 Task: Create in the project ChaseTech and in the Backlog issue 'Upgrade the website navigation and menu design of a web application to improve user experience and website organization' a child issue 'Big data model bias and fairness remediation and reporting', and assign it to team member softage.4@softage.net. Create in the project ChaseTech and in the Backlog issue 'Create a new online platform for online fashion design courses with advanced fashion tools and community features.' a child issue 'Kubernetes cluster node and pod monitoring and optimization', and assign it to team member softage.1@softage.net
Action: Mouse moved to (1001, 514)
Screenshot: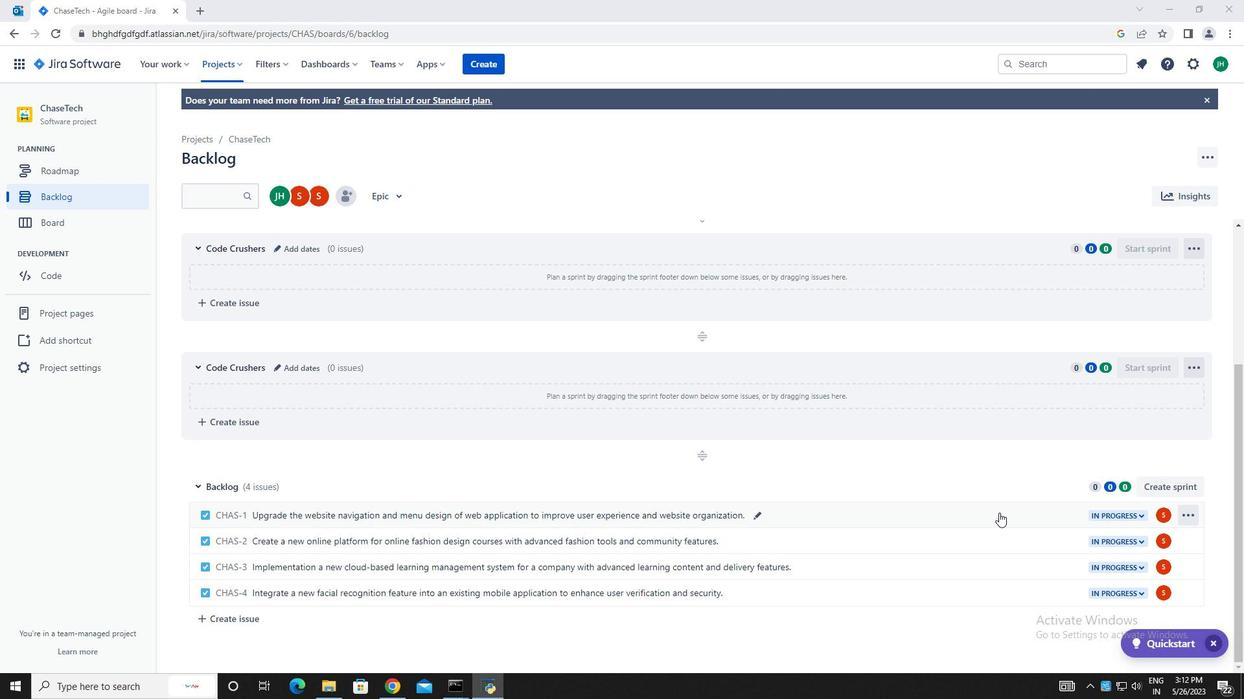 
Action: Mouse pressed left at (1001, 514)
Screenshot: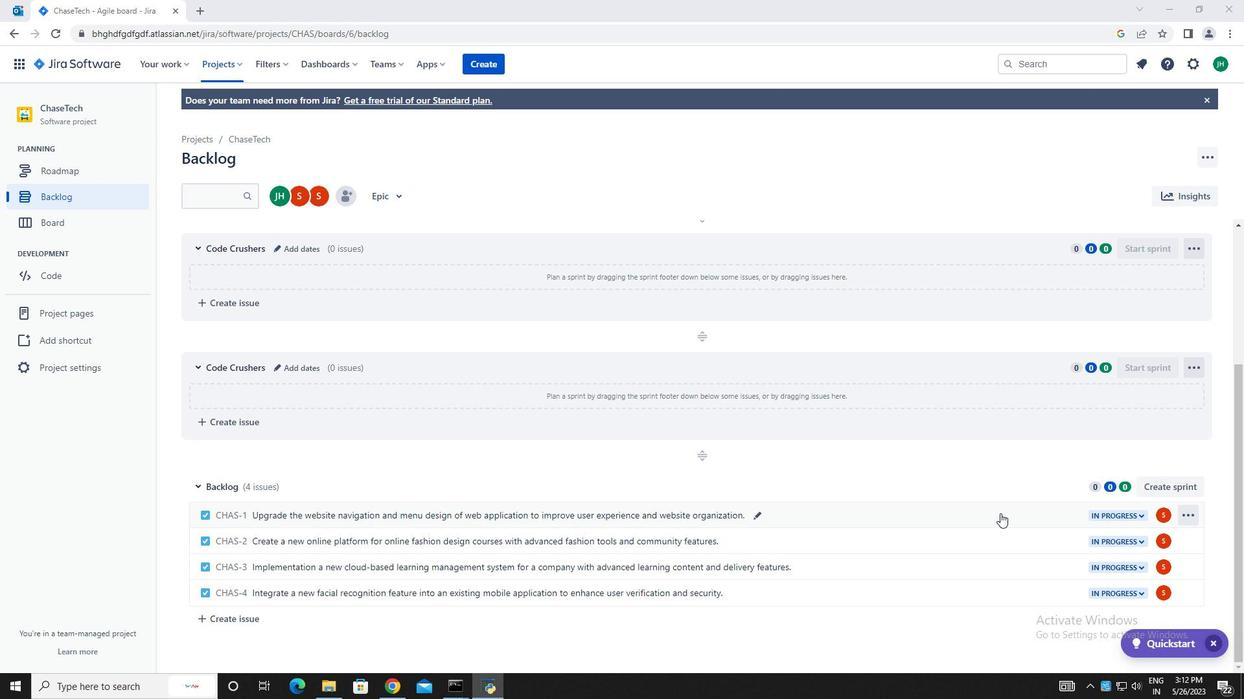 
Action: Mouse moved to (1013, 369)
Screenshot: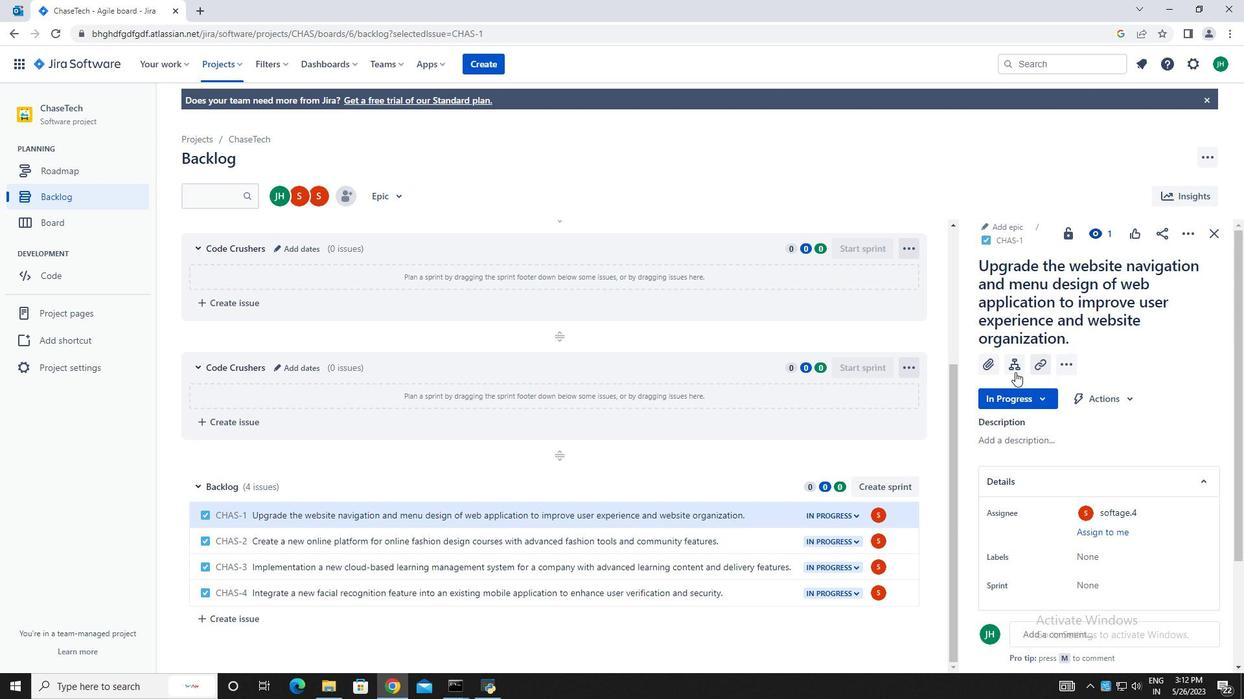 
Action: Mouse pressed left at (1013, 369)
Screenshot: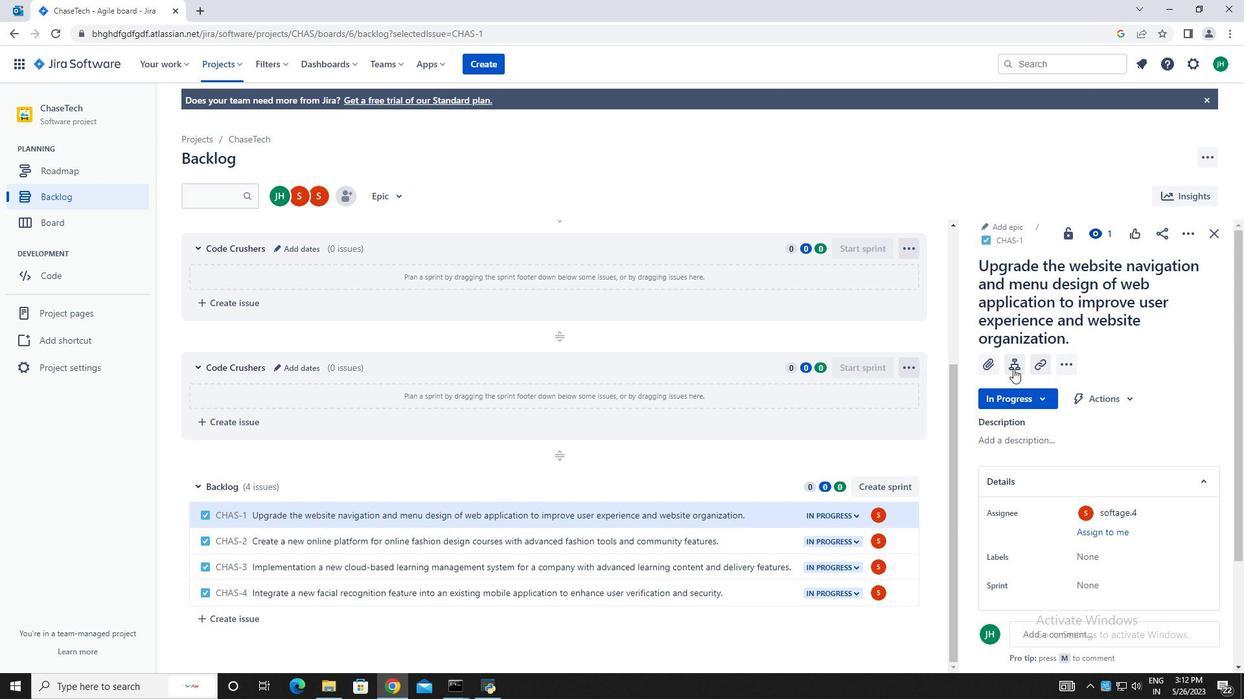 
Action: Mouse moved to (1022, 434)
Screenshot: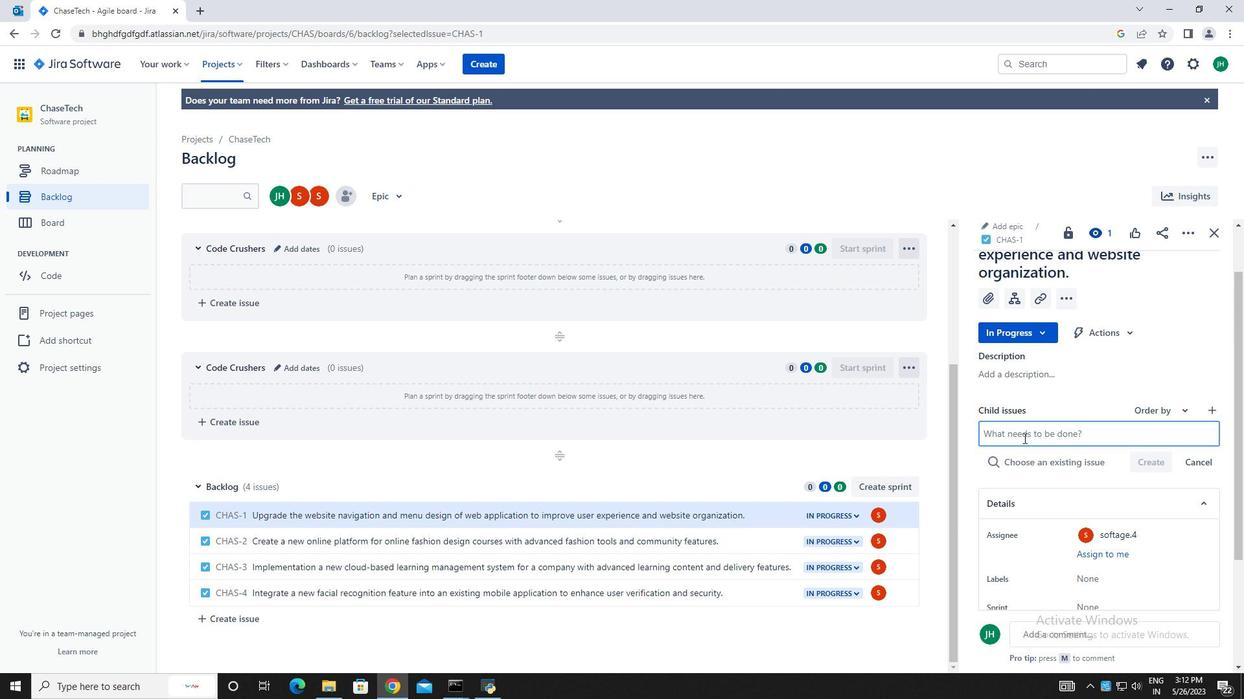 
Action: Mouse pressed left at (1022, 434)
Screenshot: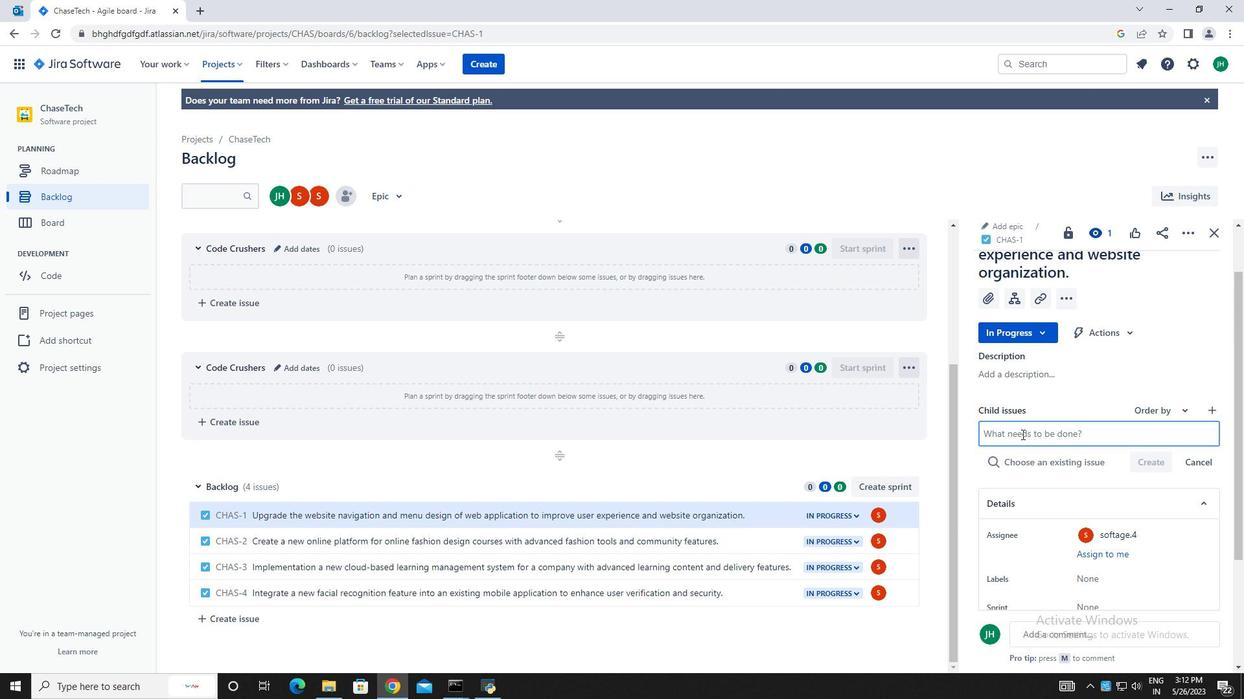 
Action: Key pressed <Key.caps_lock>B<Key.caps_lock>ig<Key.space>data<Key.space>model<Key.space>bias<Key.space>and<Key.space>fairness<Key.space>remediation<Key.space>and<Key.space>reporting<Key.space><Key.enter>
Screenshot: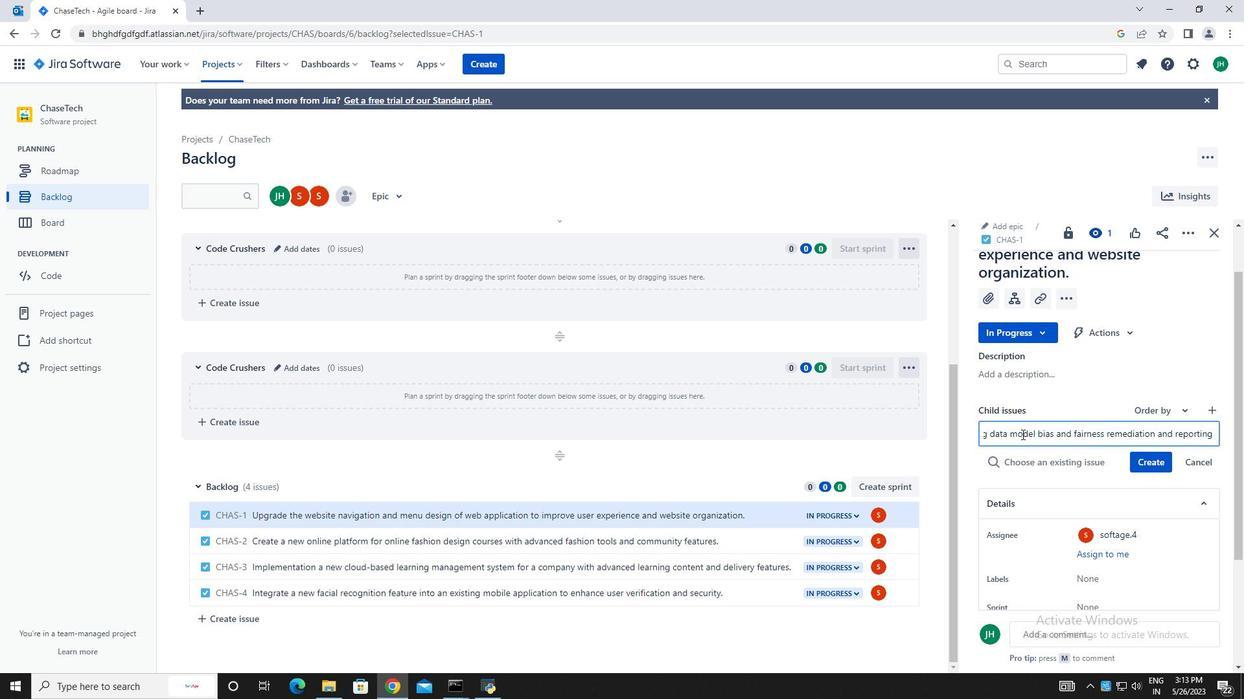 
Action: Mouse moved to (1167, 443)
Screenshot: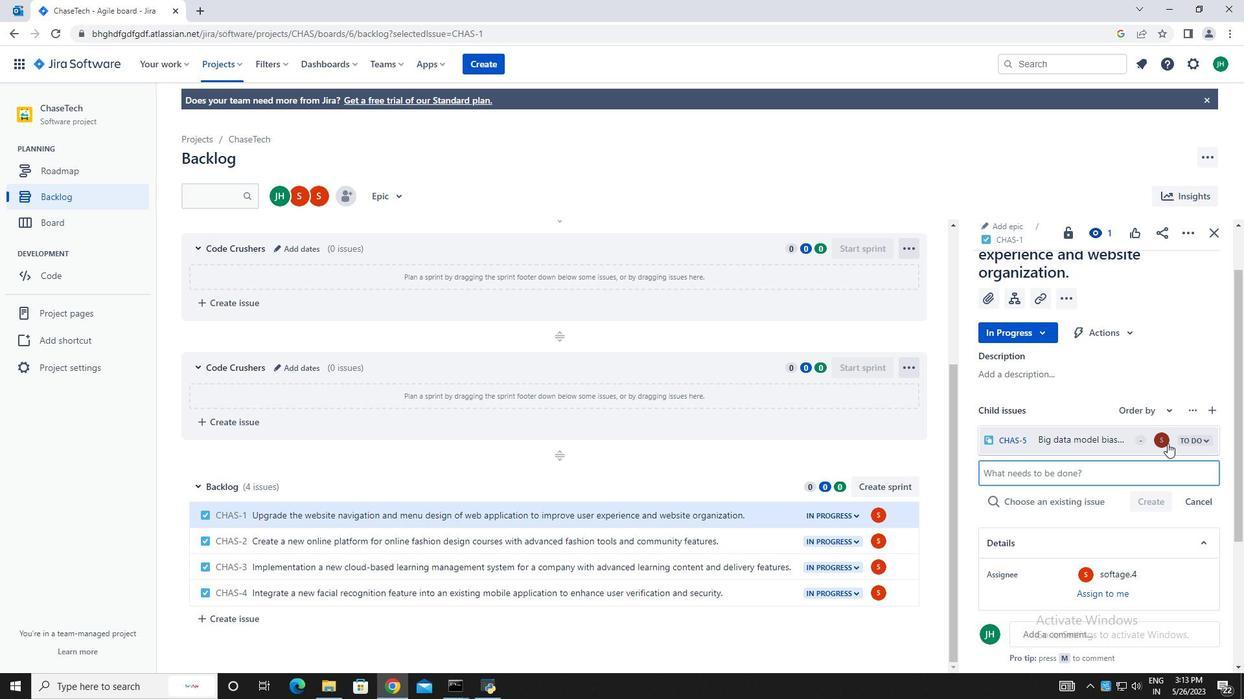 
Action: Mouse pressed left at (1167, 443)
Screenshot: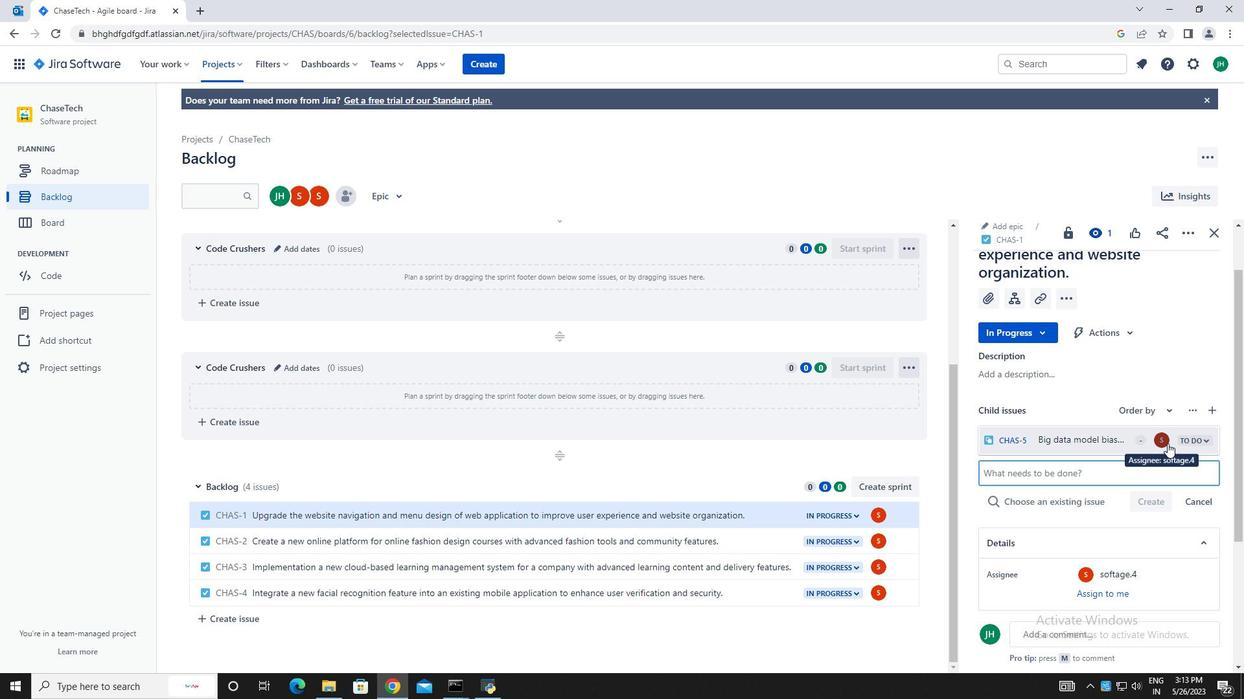 
Action: Mouse moved to (1064, 367)
Screenshot: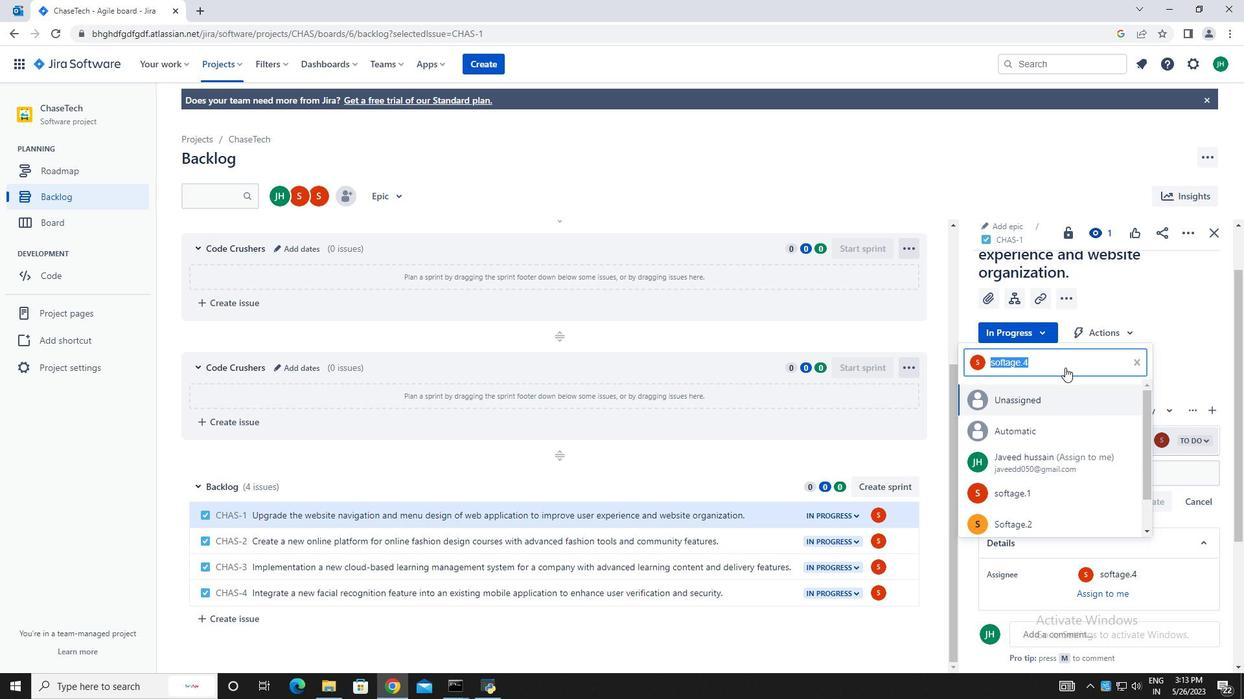 
Action: Key pressed softage.4
Screenshot: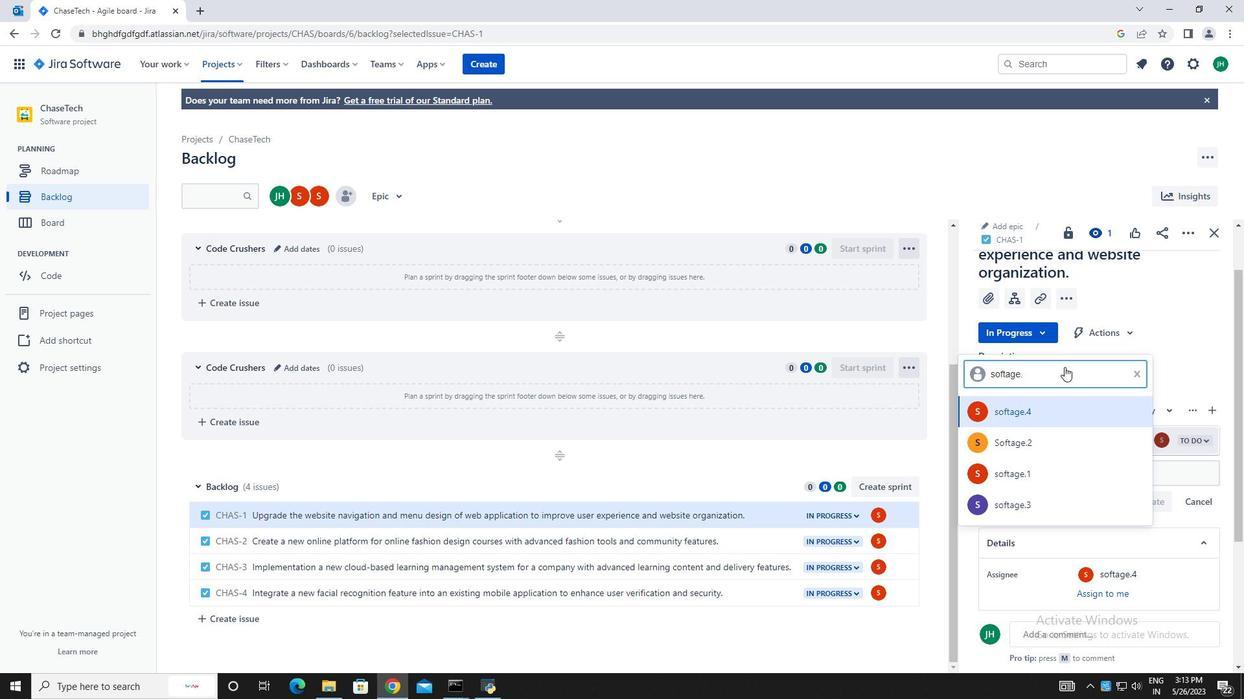 
Action: Mouse moved to (1081, 410)
Screenshot: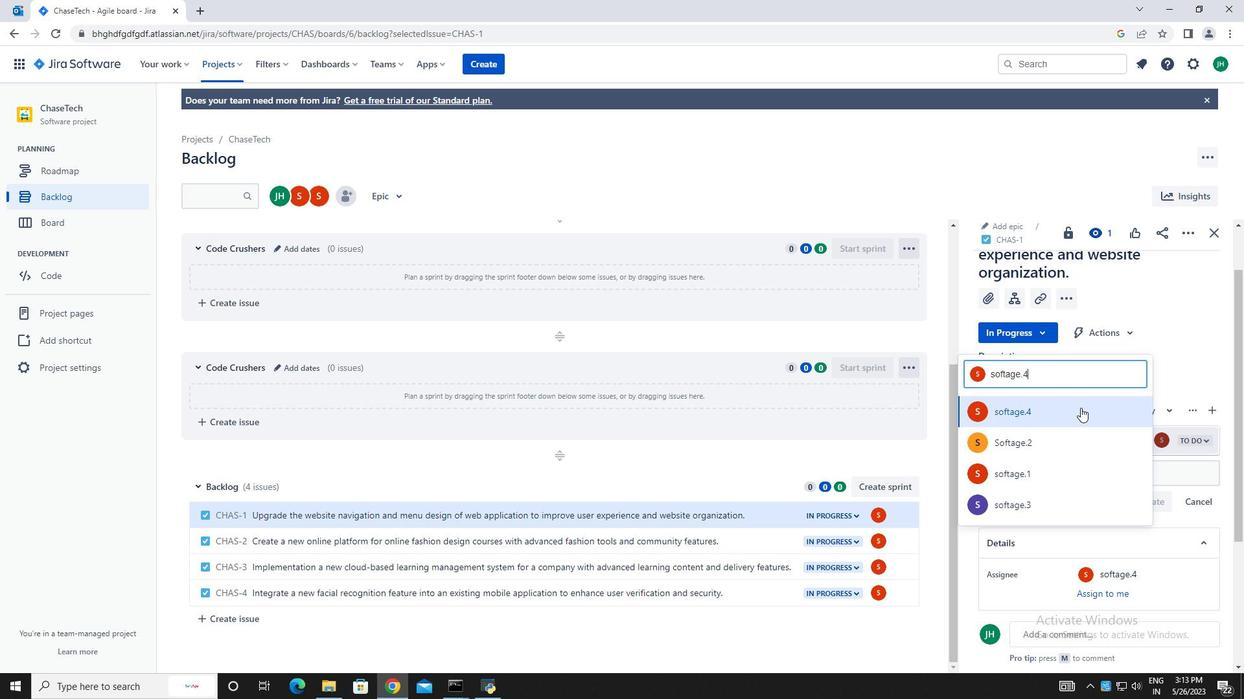 
Action: Mouse pressed left at (1081, 410)
Screenshot: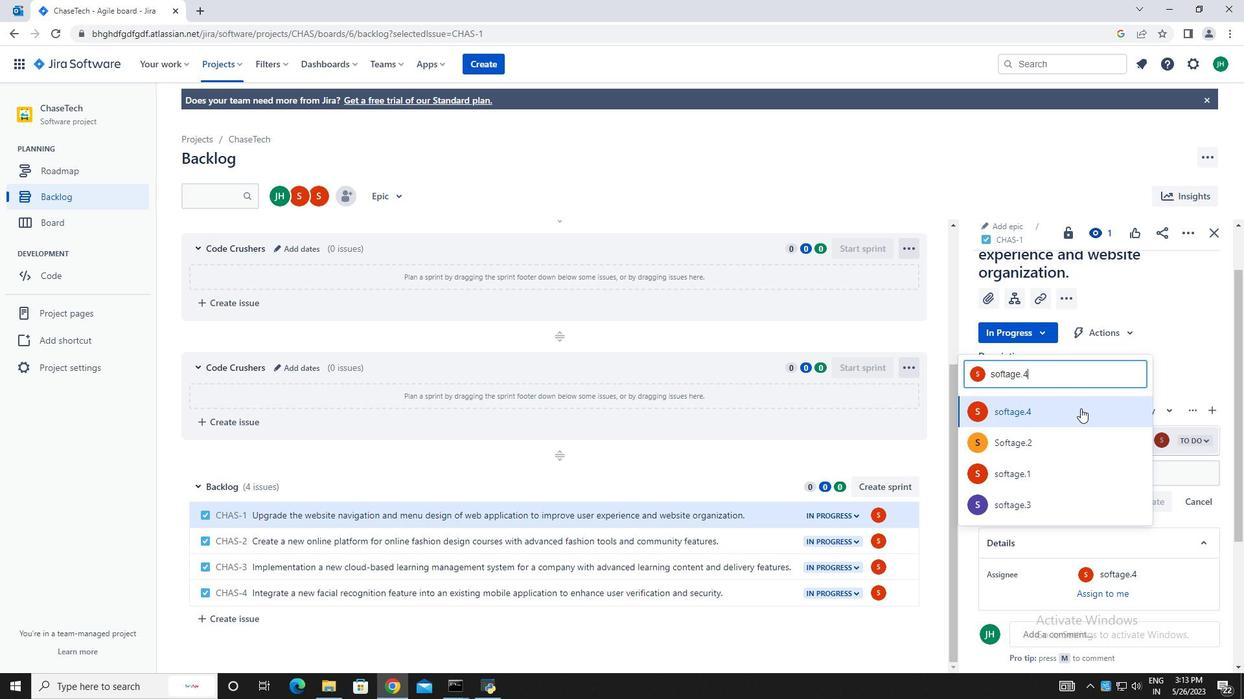 
Action: Mouse moved to (1216, 234)
Screenshot: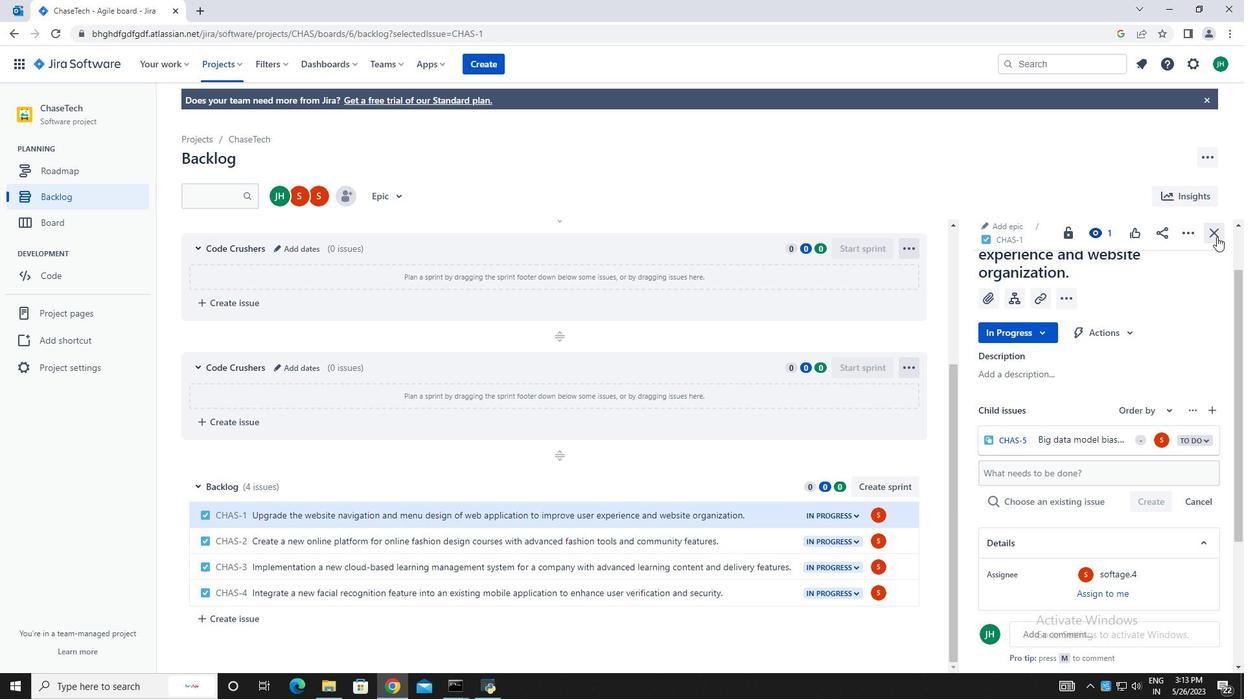 
Action: Mouse pressed left at (1216, 234)
Screenshot: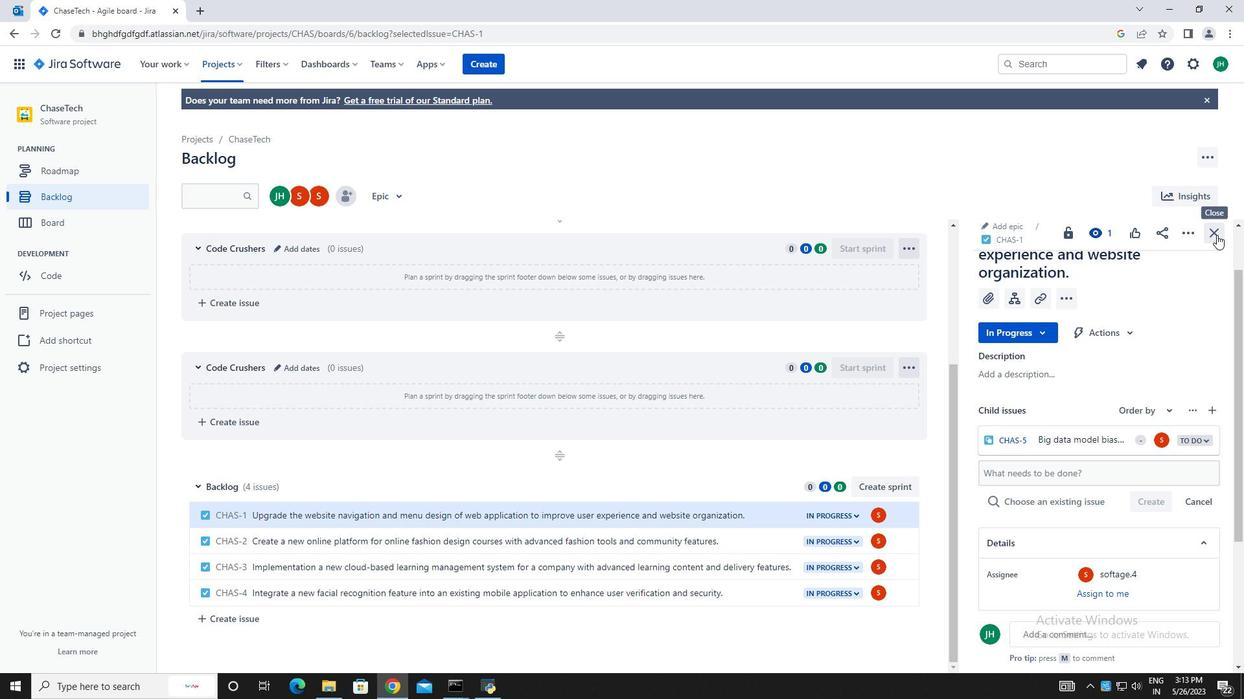 
Action: Mouse moved to (992, 547)
Screenshot: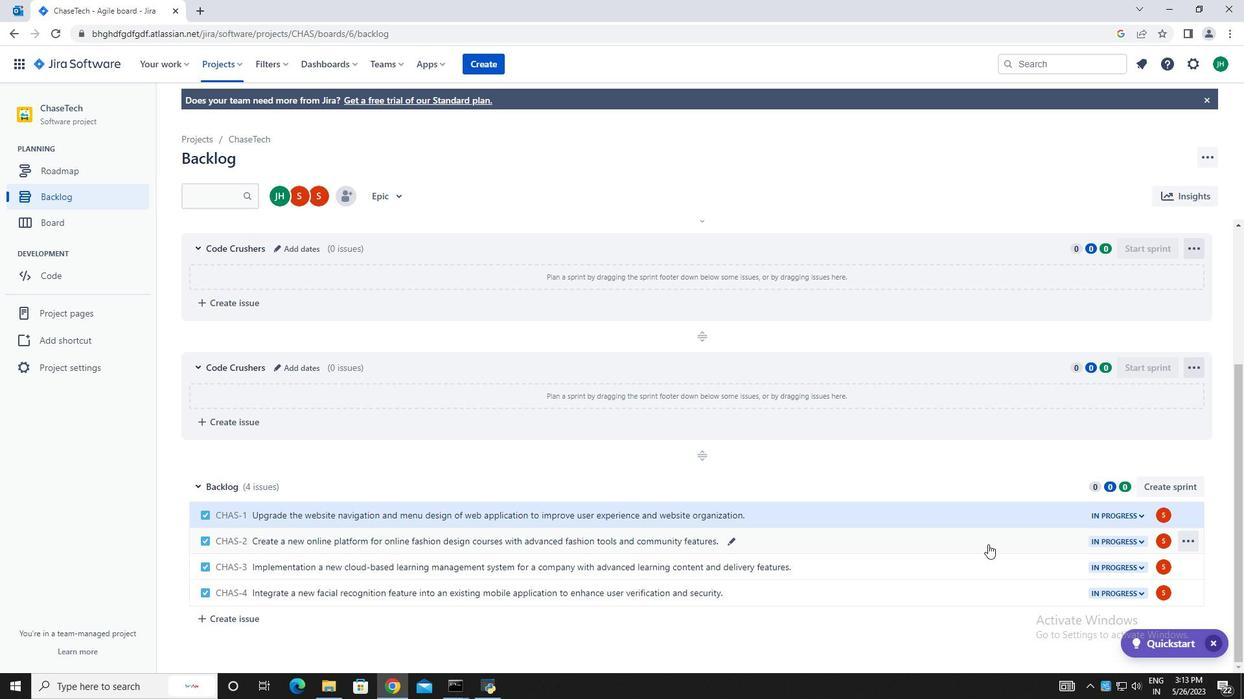 
Action: Mouse pressed left at (992, 547)
Screenshot: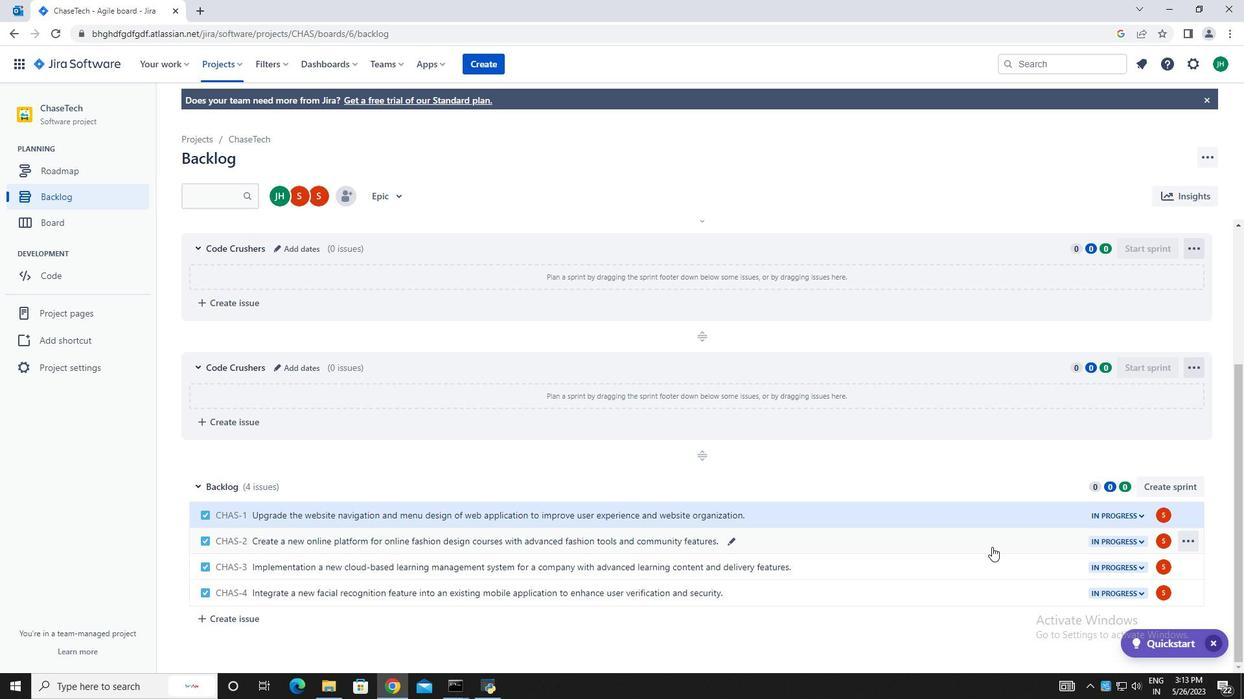 
Action: Mouse moved to (1014, 346)
Screenshot: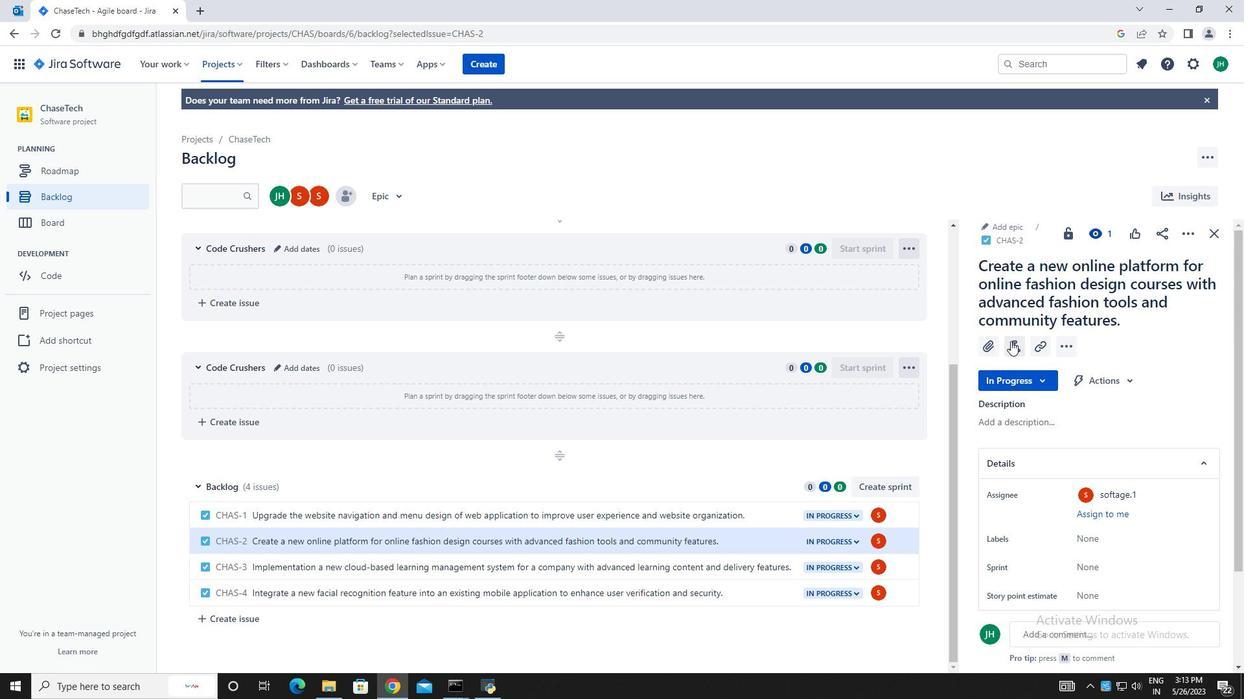 
Action: Mouse pressed left at (1014, 346)
Screenshot: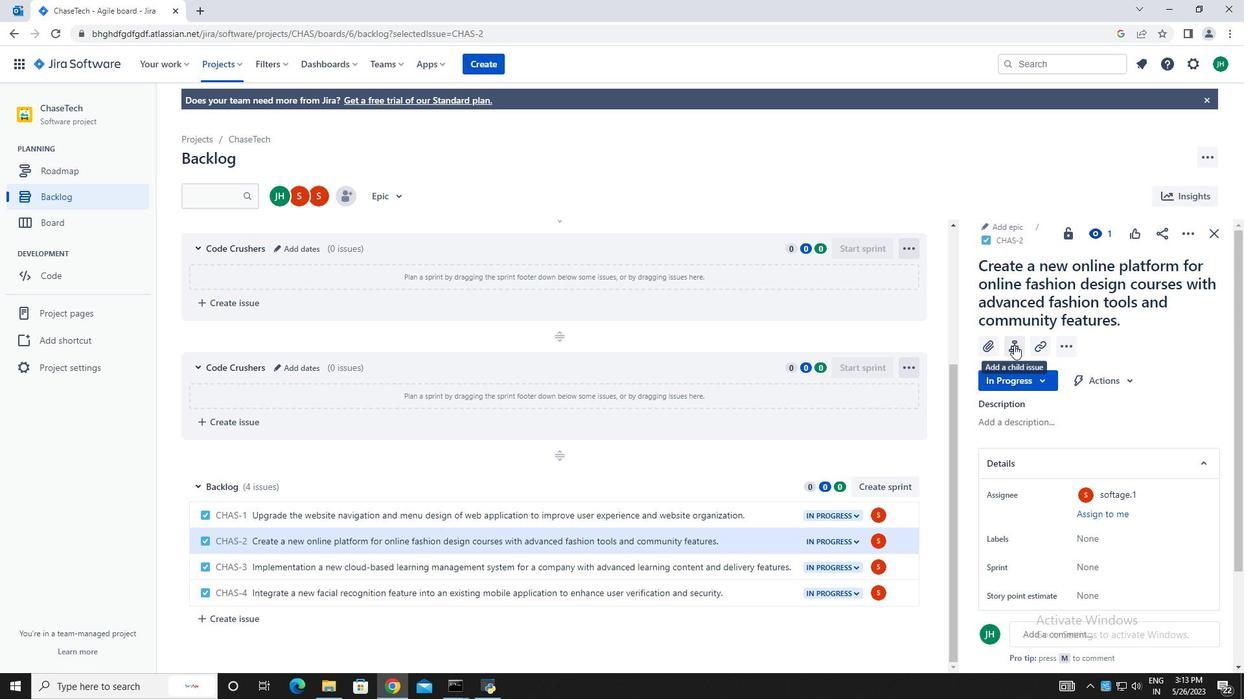 
Action: Mouse moved to (1024, 432)
Screenshot: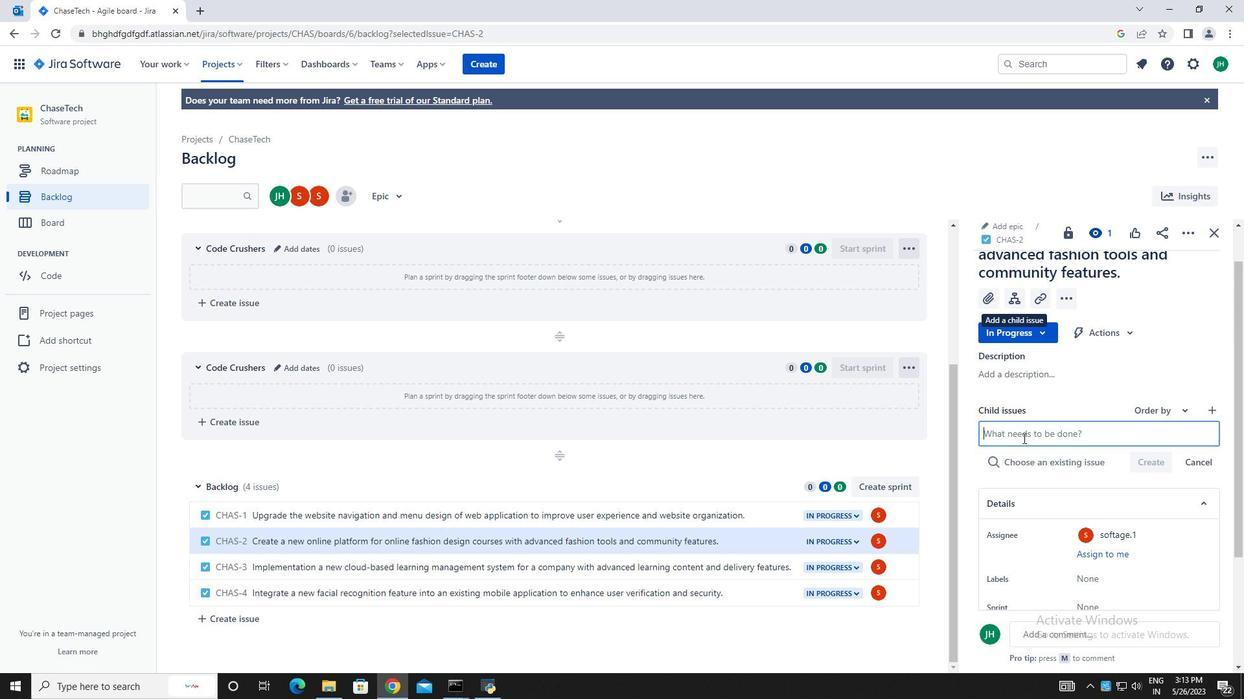 
Action: Mouse pressed left at (1024, 432)
Screenshot: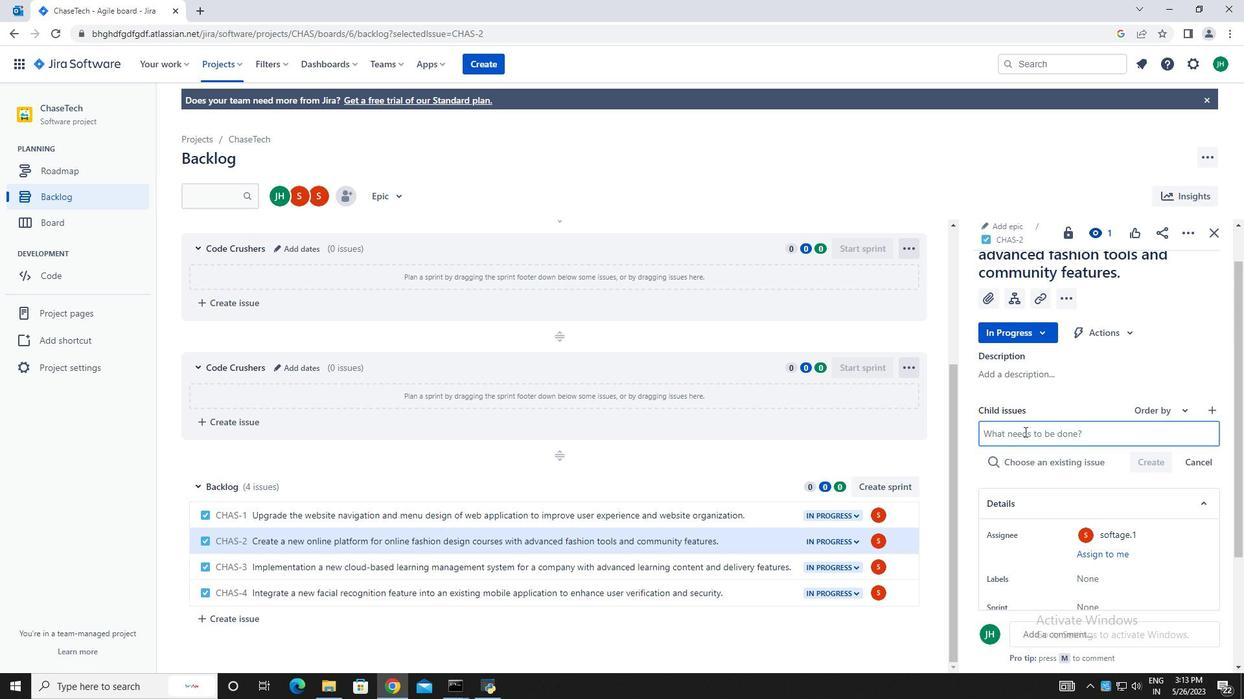 
Action: Key pressed <Key.caps_lock>K<Key.caps_lock>ubernetes<Key.space>cluster<Key.space>node<Key.space>and<Key.space>pod<Key.space>monitoring<Key.space>and<Key.space>optimization<Key.space><Key.enter>
Screenshot: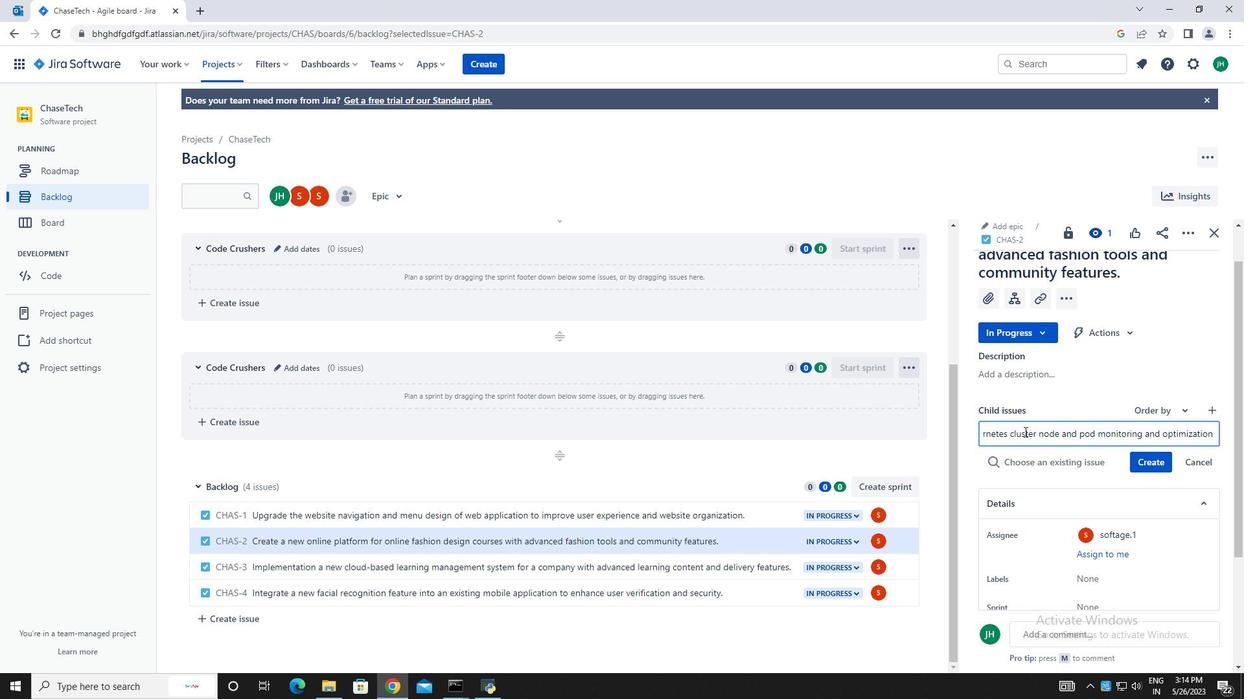 
Action: Mouse moved to (1168, 437)
Screenshot: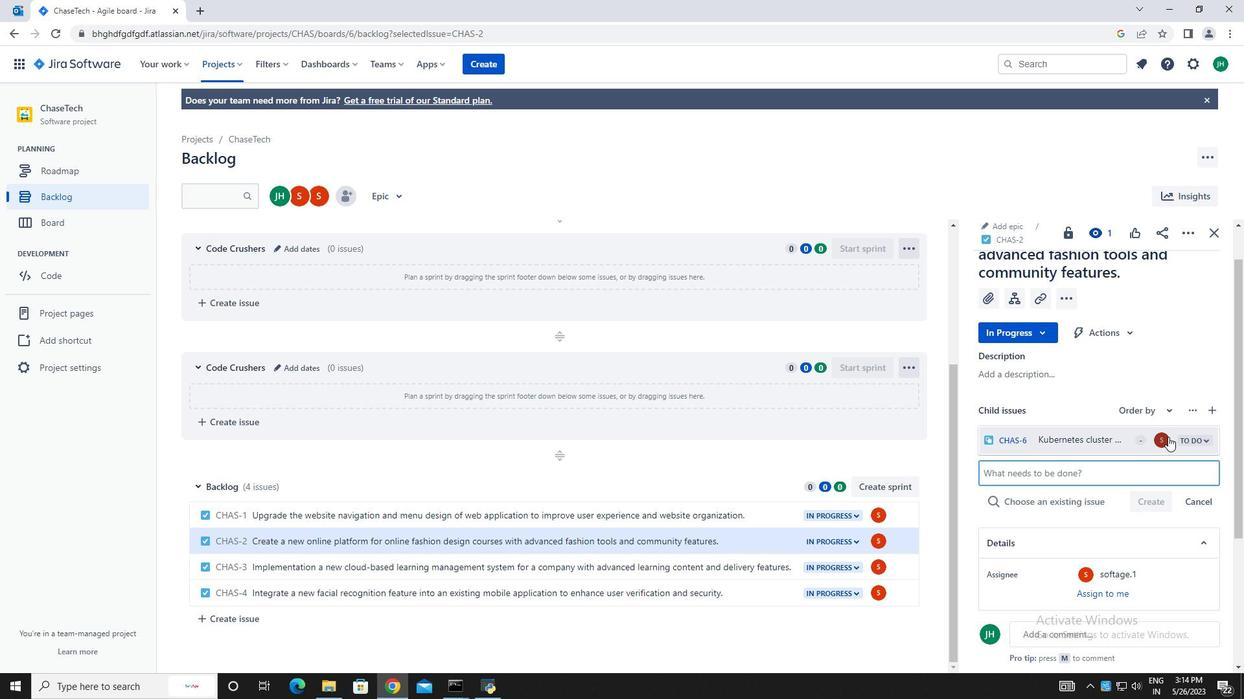 
Action: Mouse pressed left at (1168, 437)
Screenshot: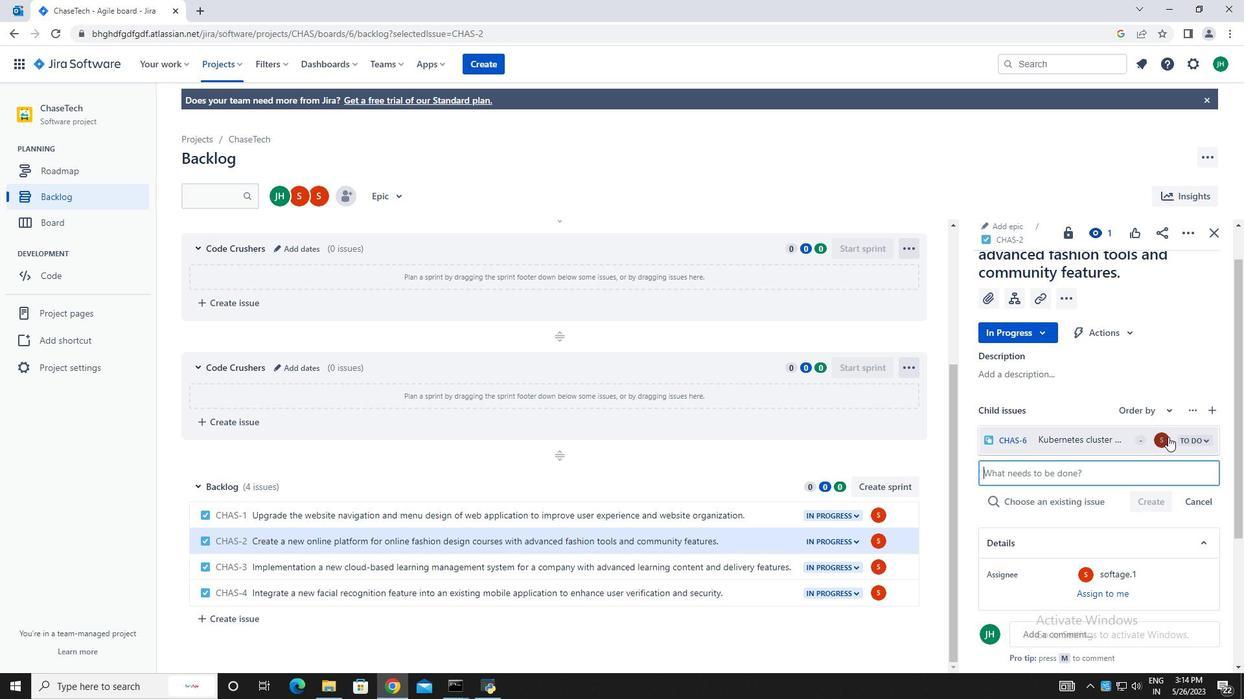 
Action: Mouse moved to (1057, 365)
Screenshot: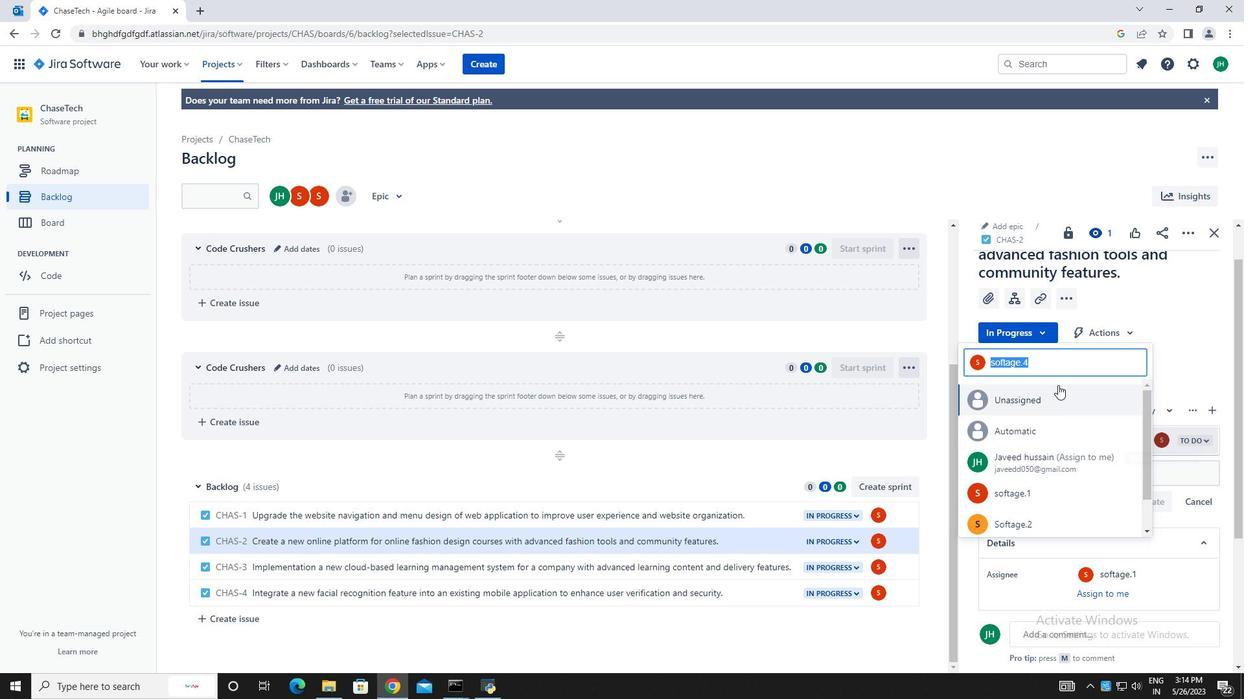 
Action: Key pressed softage.1
Screenshot: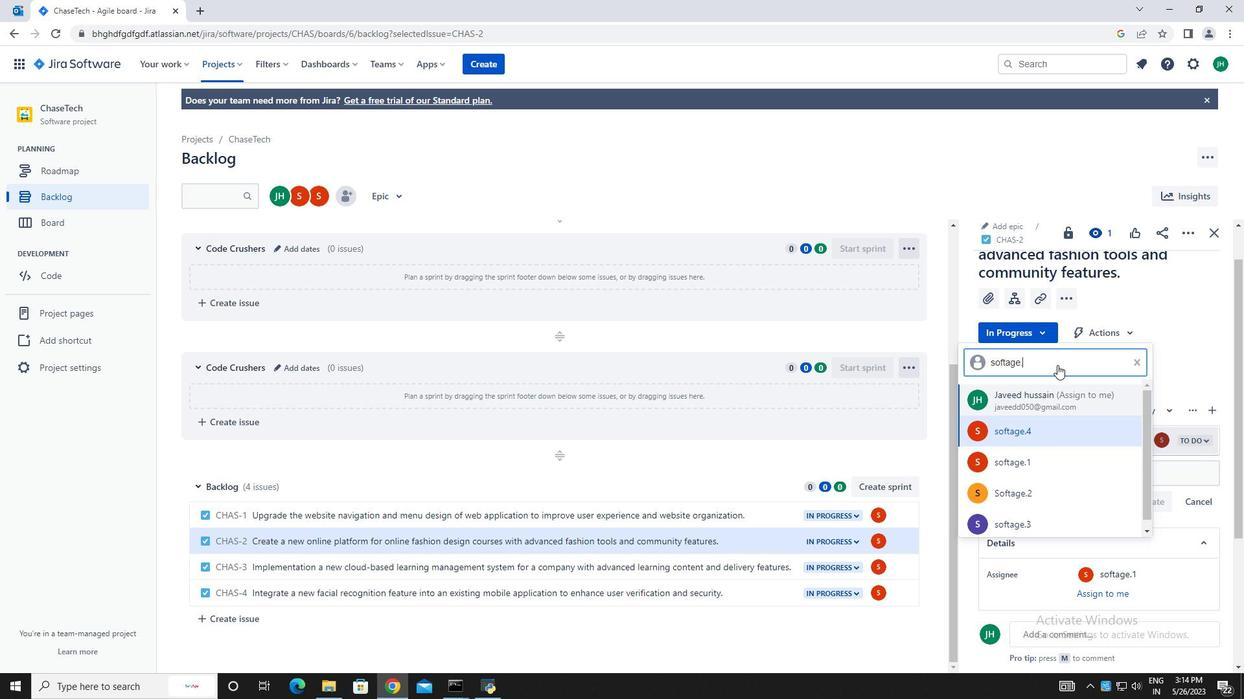 
Action: Mouse moved to (1048, 411)
Screenshot: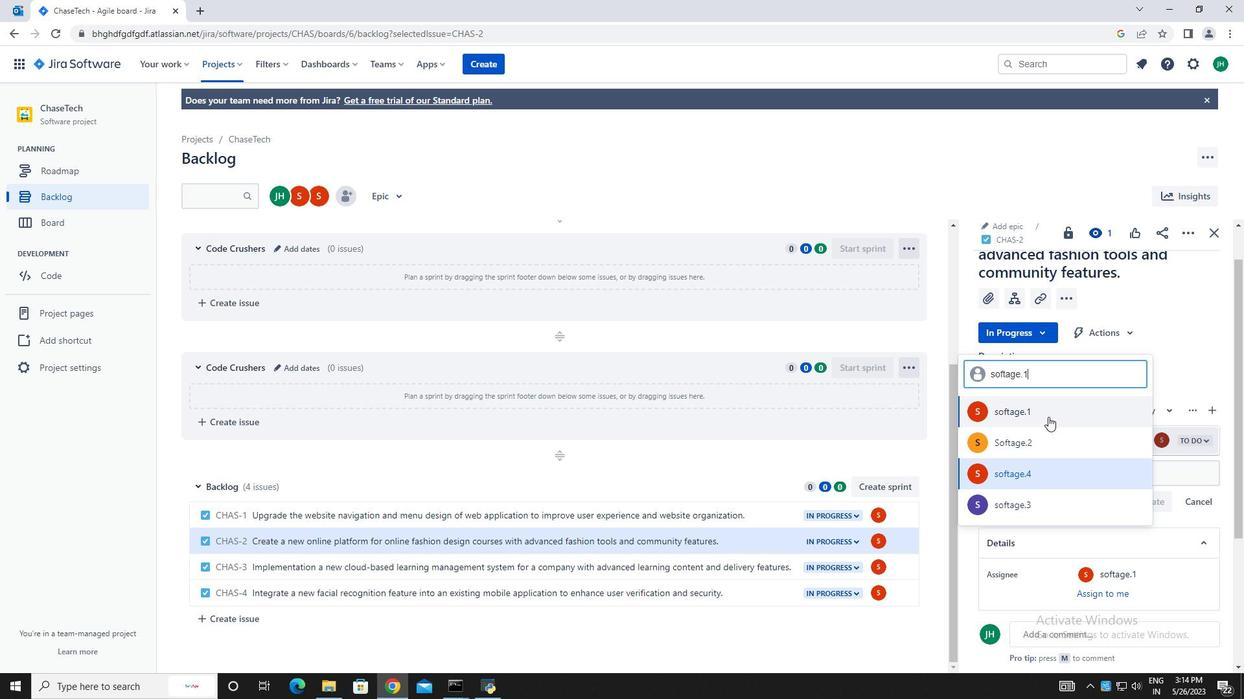 
Action: Mouse pressed left at (1048, 411)
Screenshot: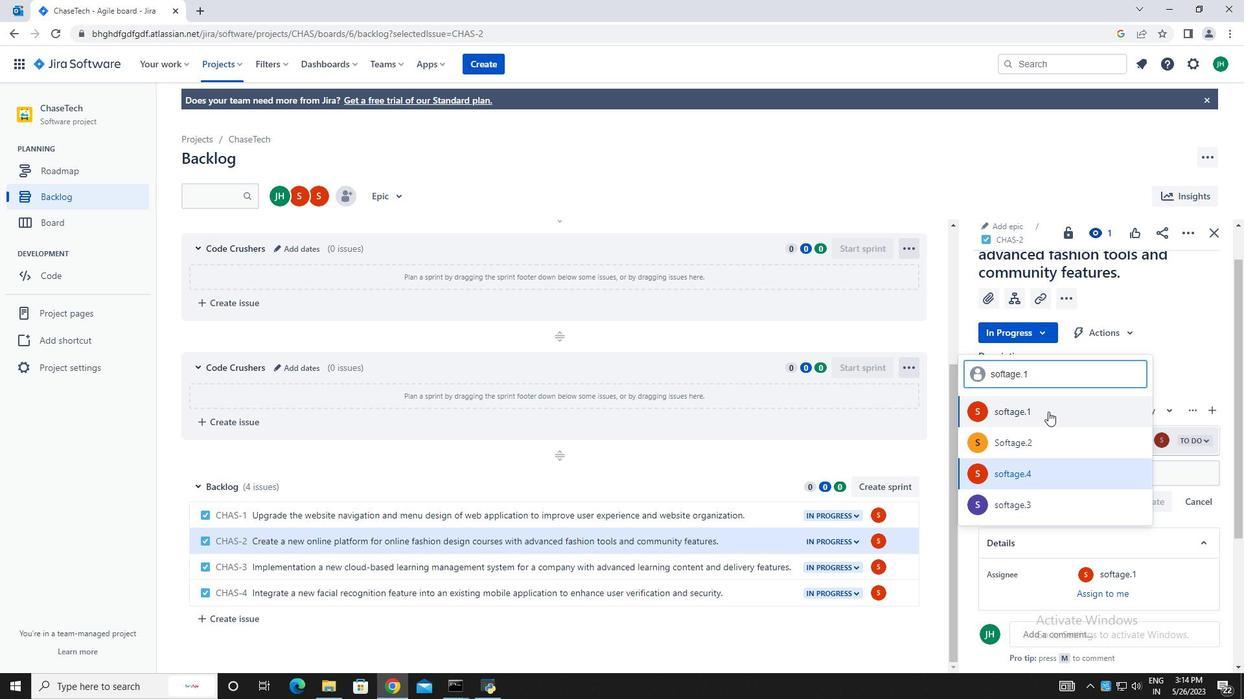 
Action: Mouse moved to (1211, 235)
Screenshot: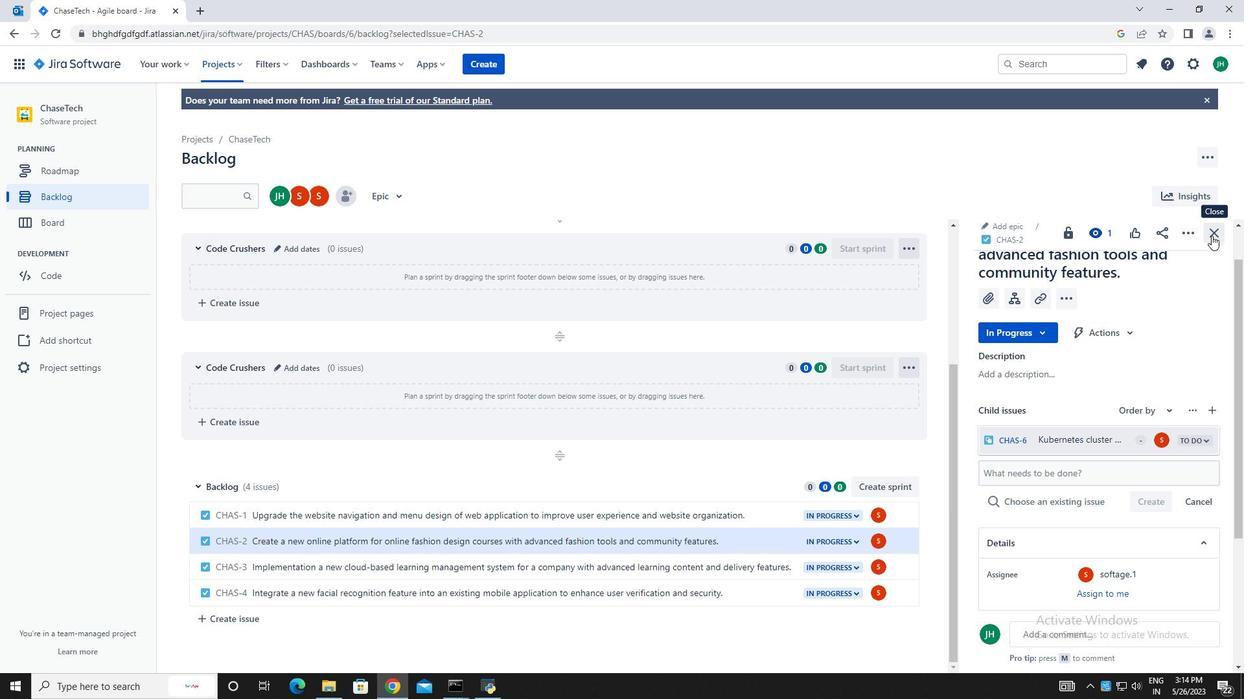 
Action: Mouse pressed left at (1211, 235)
Screenshot: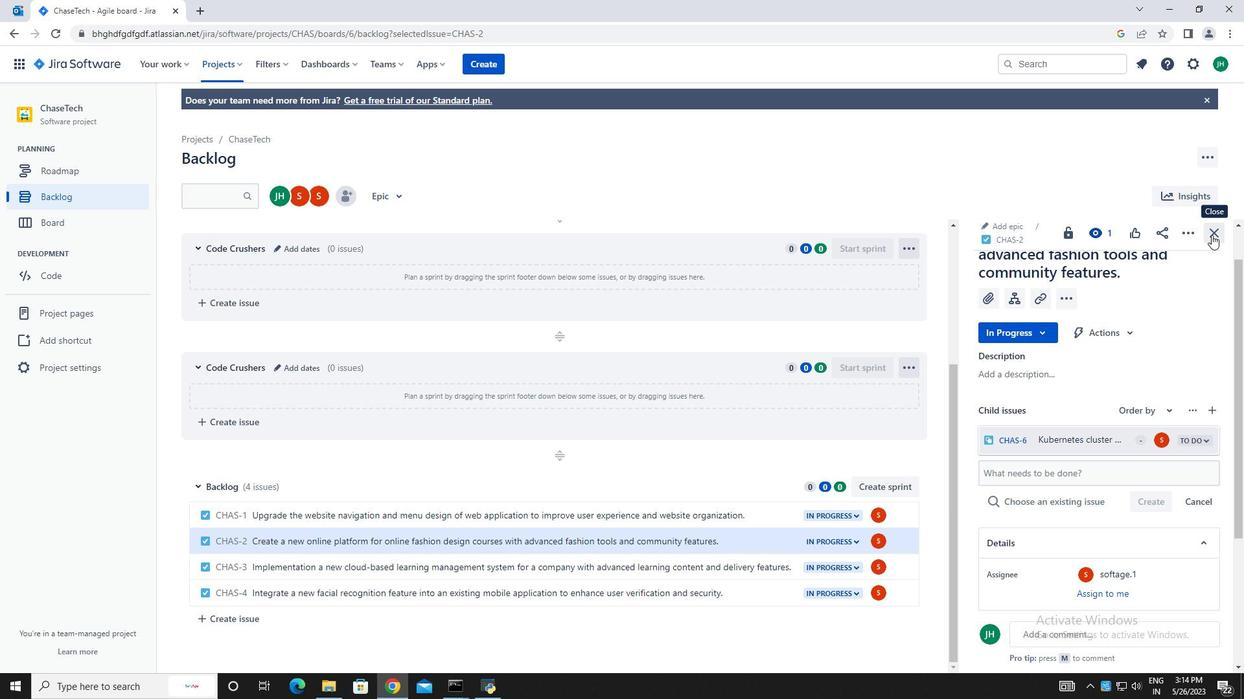 
Action: Mouse moved to (1076, 329)
Screenshot: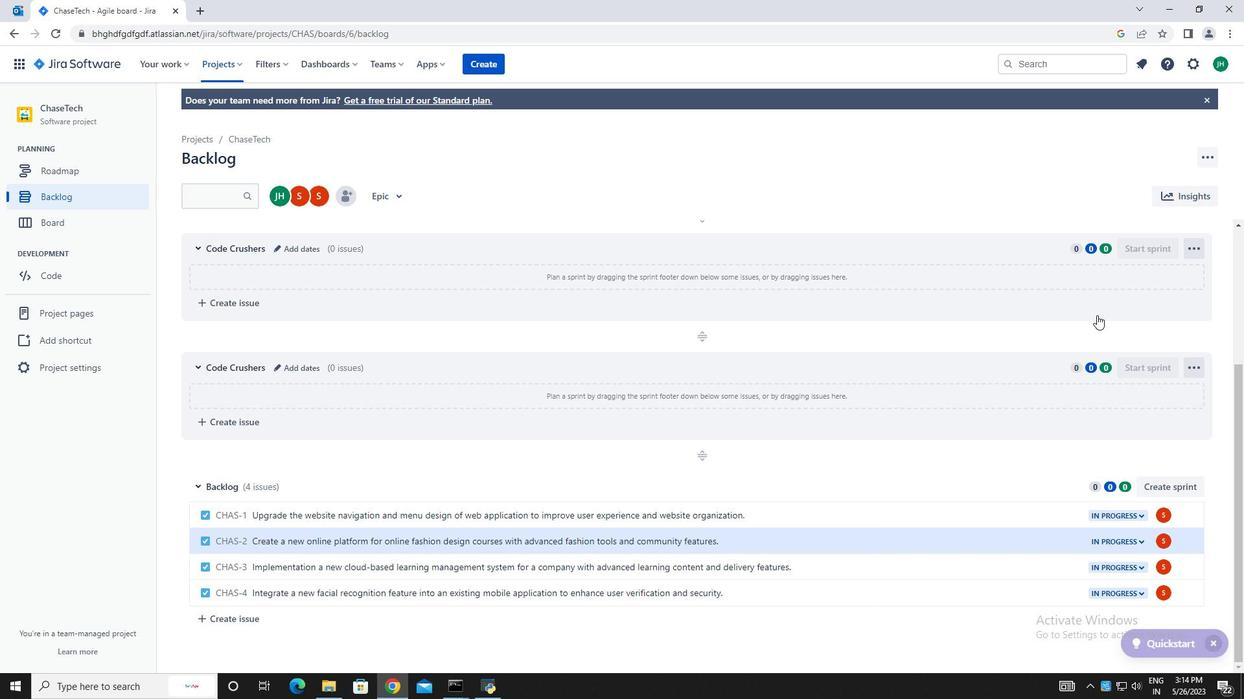 
